 Task: Project Kickoff - New Product Launch: Join the cross-functional project kickoff for the upcoming product launch. Review project scope, milestones, and responsibilities. Location: Conference Room A. Time: 10:30 AM - 12:30 PM.
Action: Mouse moved to (88, 111)
Screenshot: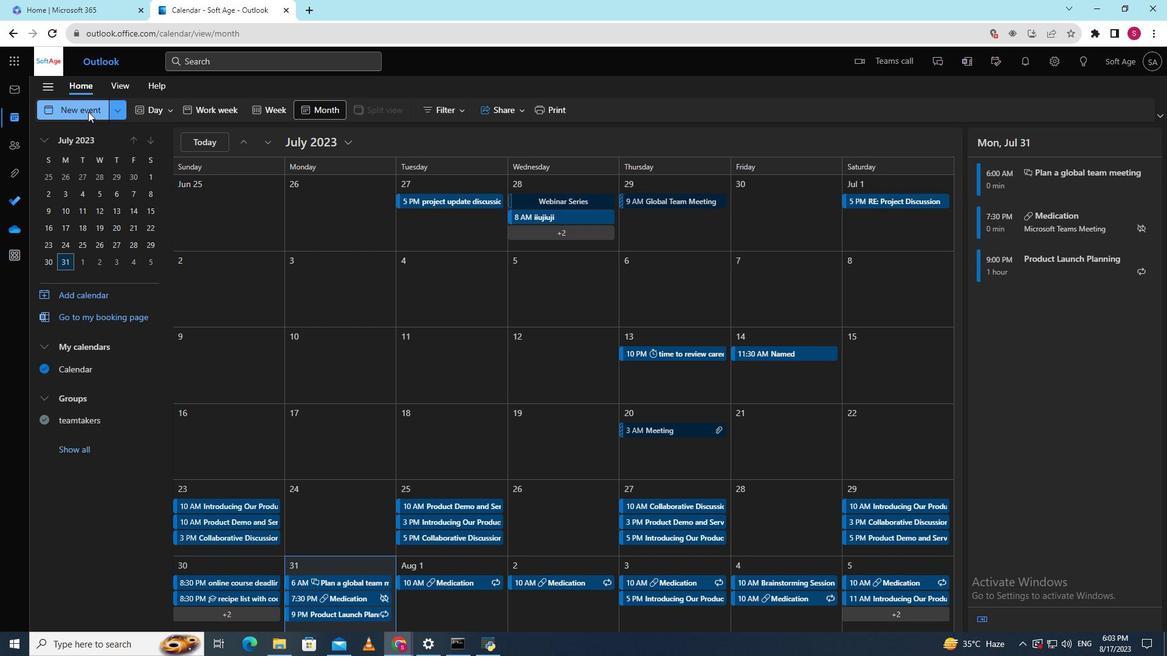 
Action: Mouse pressed left at (88, 111)
Screenshot: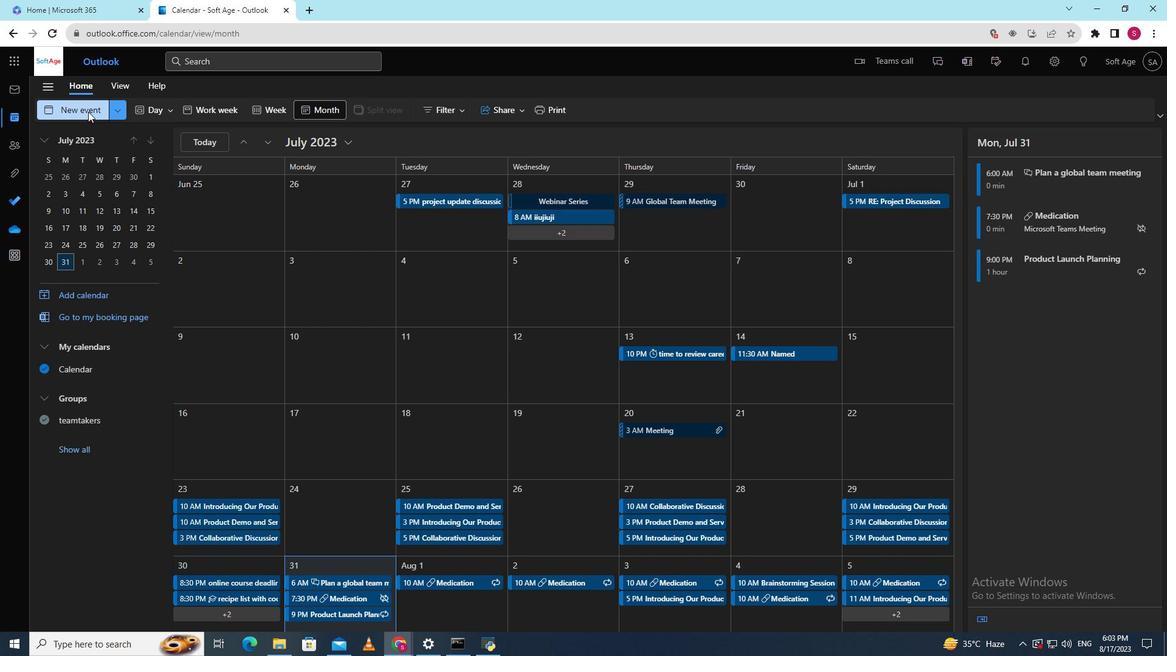 
Action: Mouse moved to (324, 190)
Screenshot: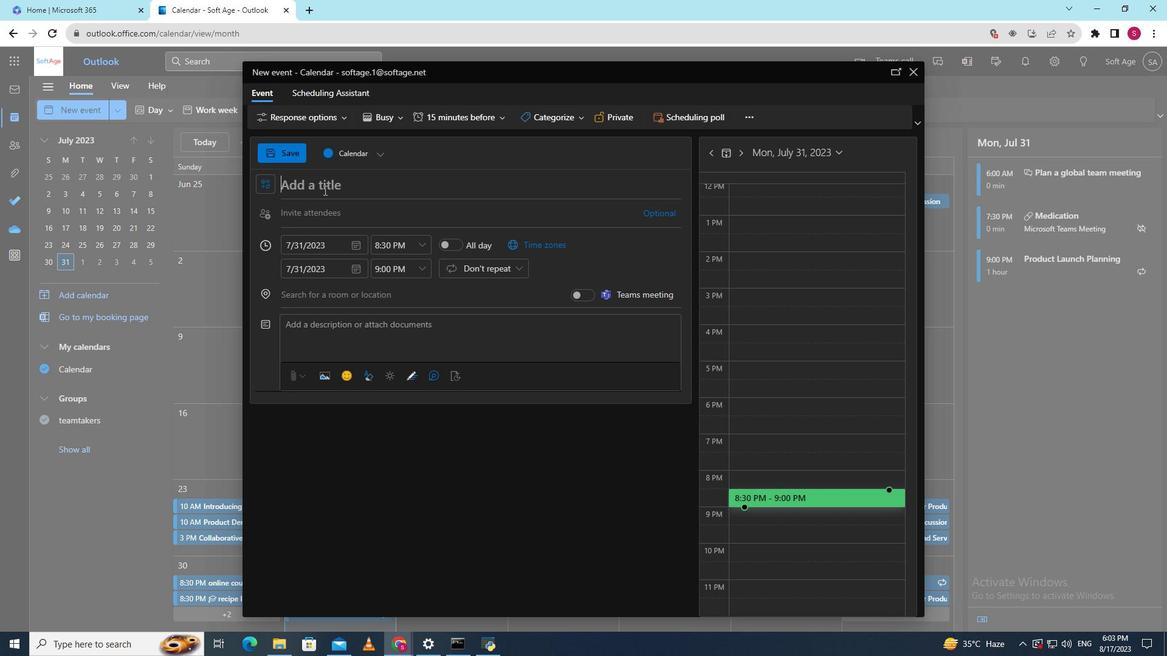 
Action: Mouse pressed left at (324, 190)
Screenshot: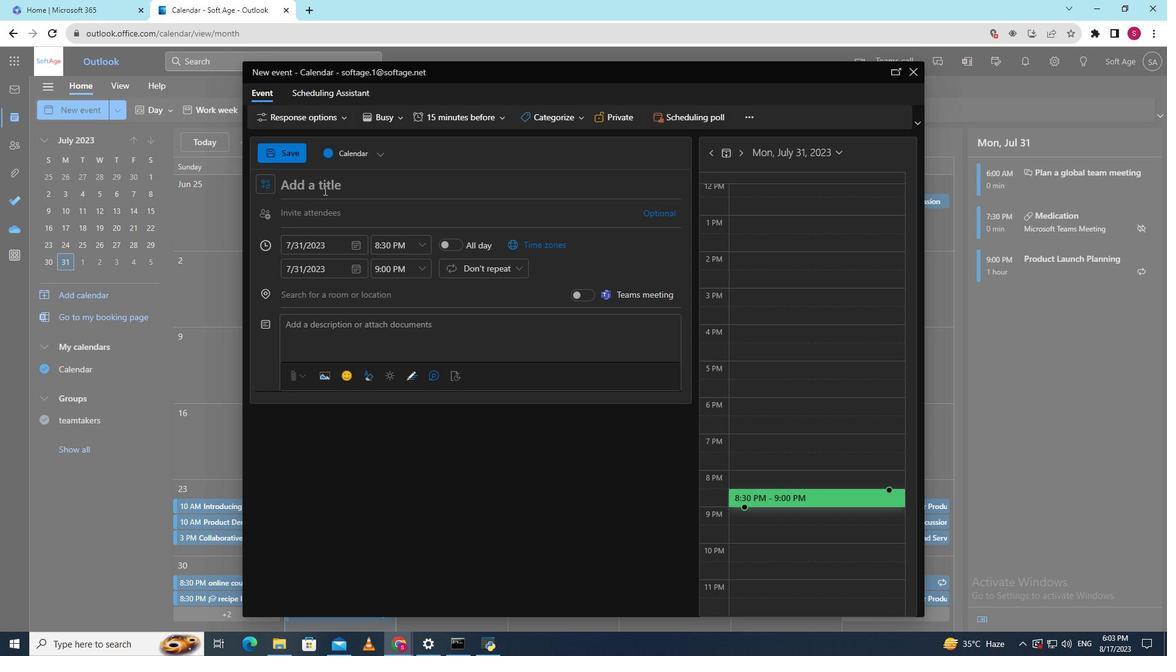 
Action: Key pressed <Key.shift><Key.shift><Key.shift><Key.shift><Key.shift><Key.shift>Project<Key.space><Key.shift><Key.shift><Key.shift><Key.shift><Key.shift><Key.shift><Key.shift><Key.shift>Kicjoff<Key.backspace><Key.backspace><Key.backspace><Key.backspace>koff
Screenshot: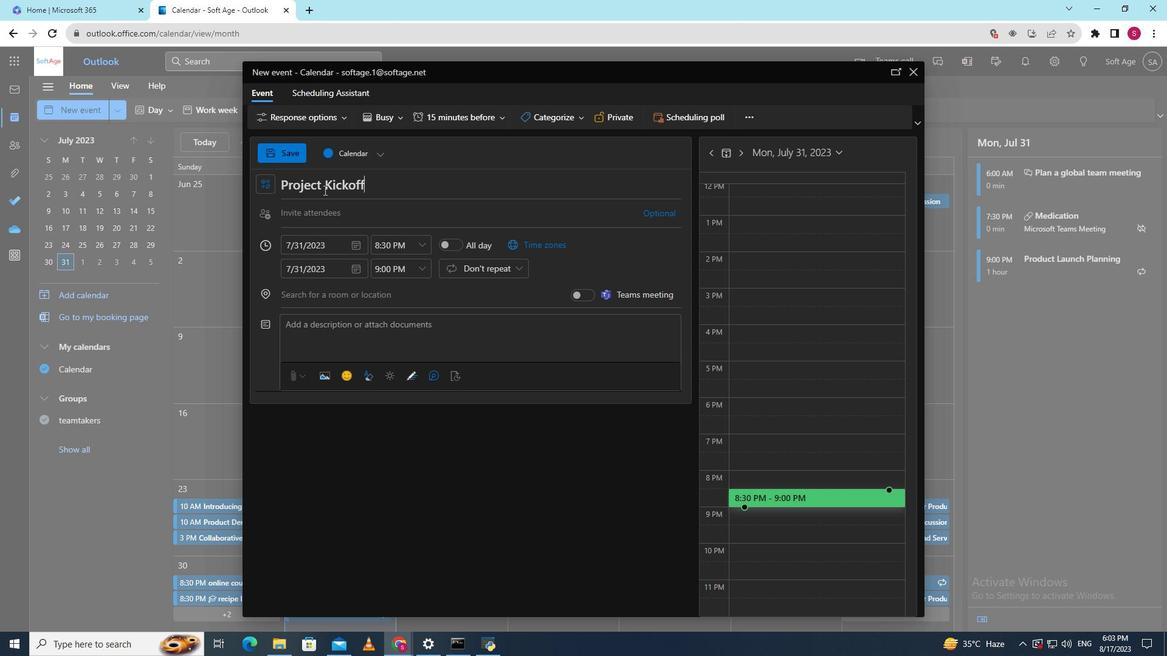 
Action: Mouse moved to (323, 323)
Screenshot: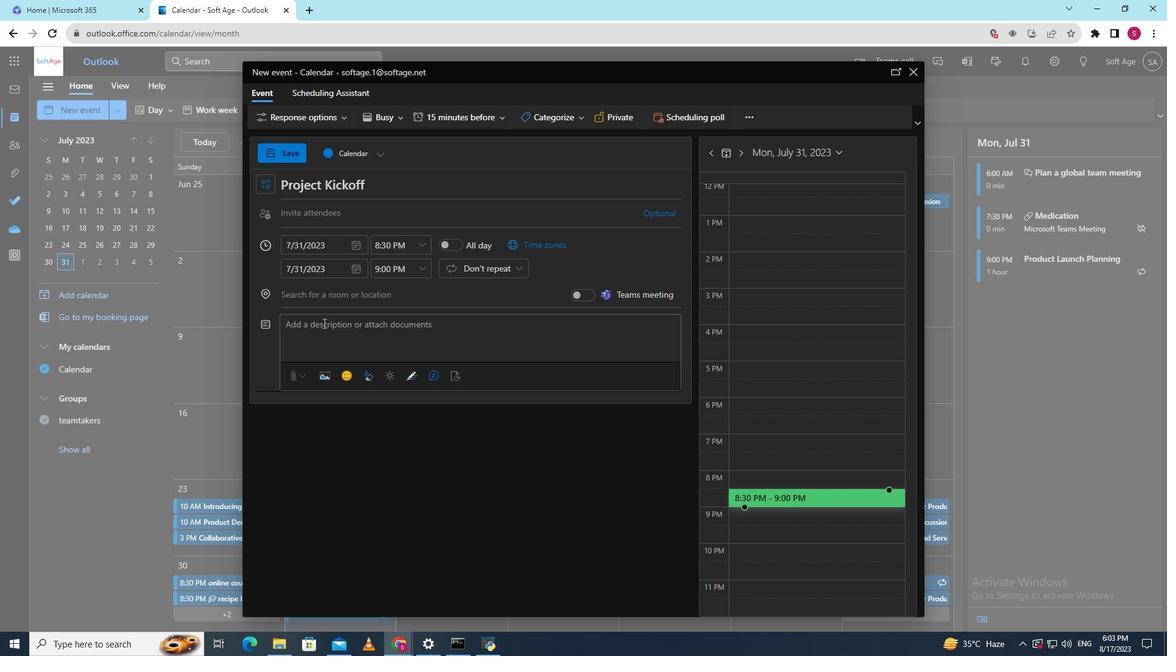 
Action: Mouse pressed left at (323, 323)
Screenshot: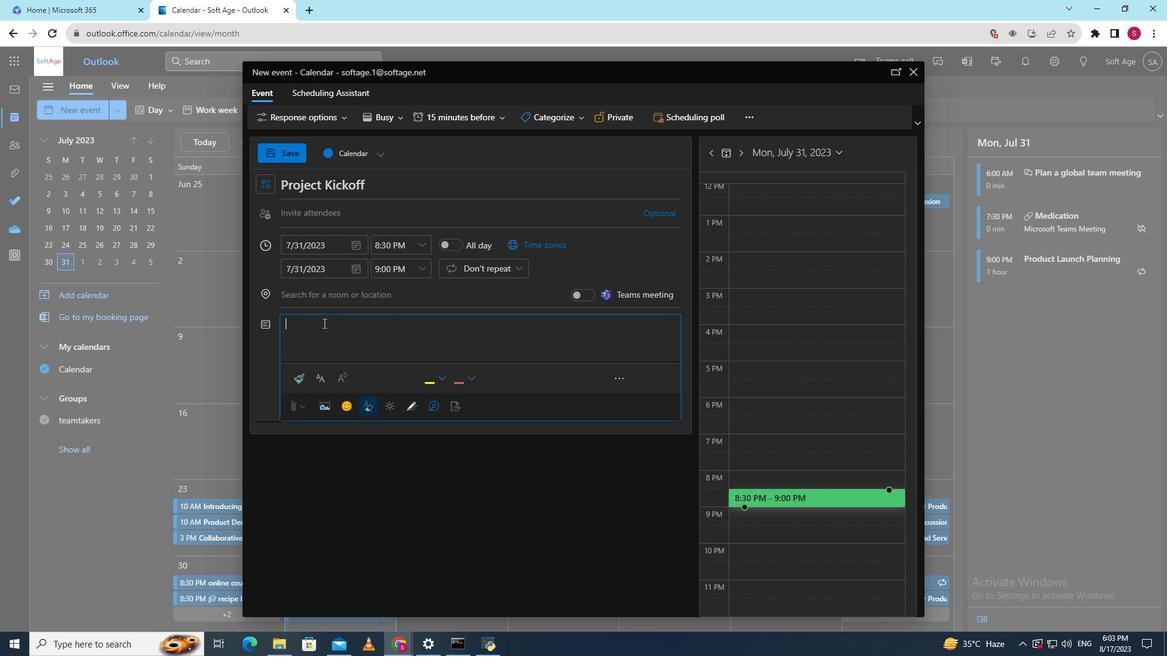 
Action: Key pressed <Key.shift><Key.shift><Key.shift><Key.shift>Join<Key.space>the<Key.space>cross<Key.space><Key.backspace>-functional<Key.space>project<Key.space>kicj<Key.backspace>koff<Key.space>for<Key.space>the<Key.space>upcoming<Key.space>product<Key.space>launch.<Key.space><Key.shift><Key.shift>Review<Key.space>project<Key.space>scope<Key.space><Key.backspace>,<Key.space>milesy<Key.backspace>tones,<Key.space>and<Key.space>responsibilities
Screenshot: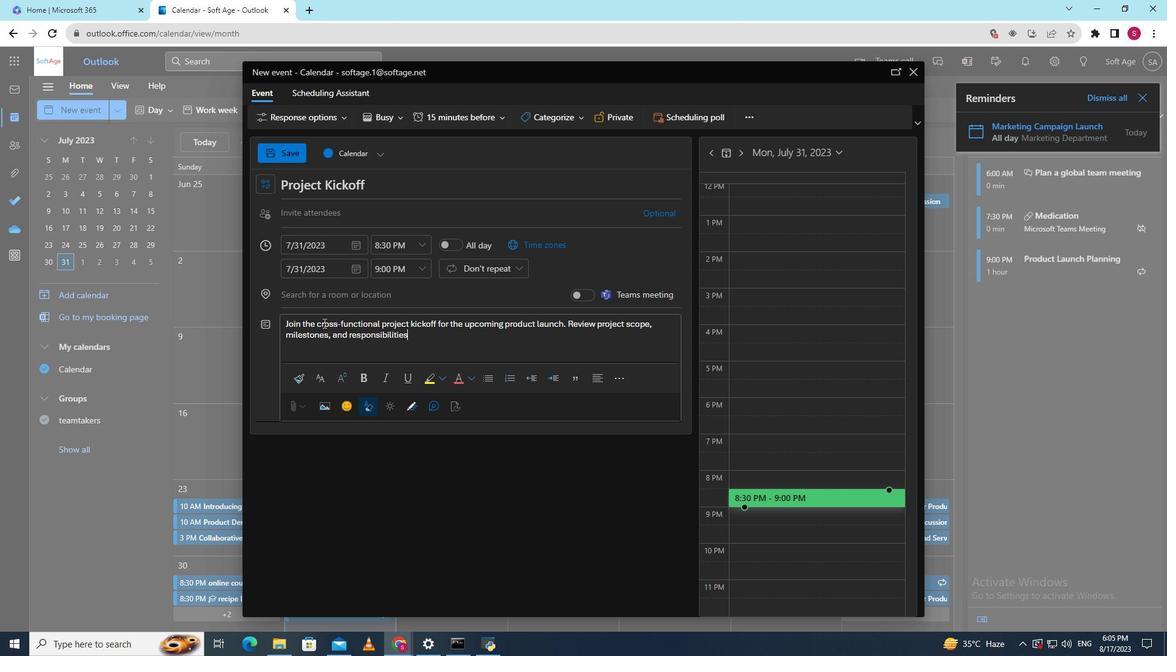 
Action: Mouse moved to (356, 292)
Screenshot: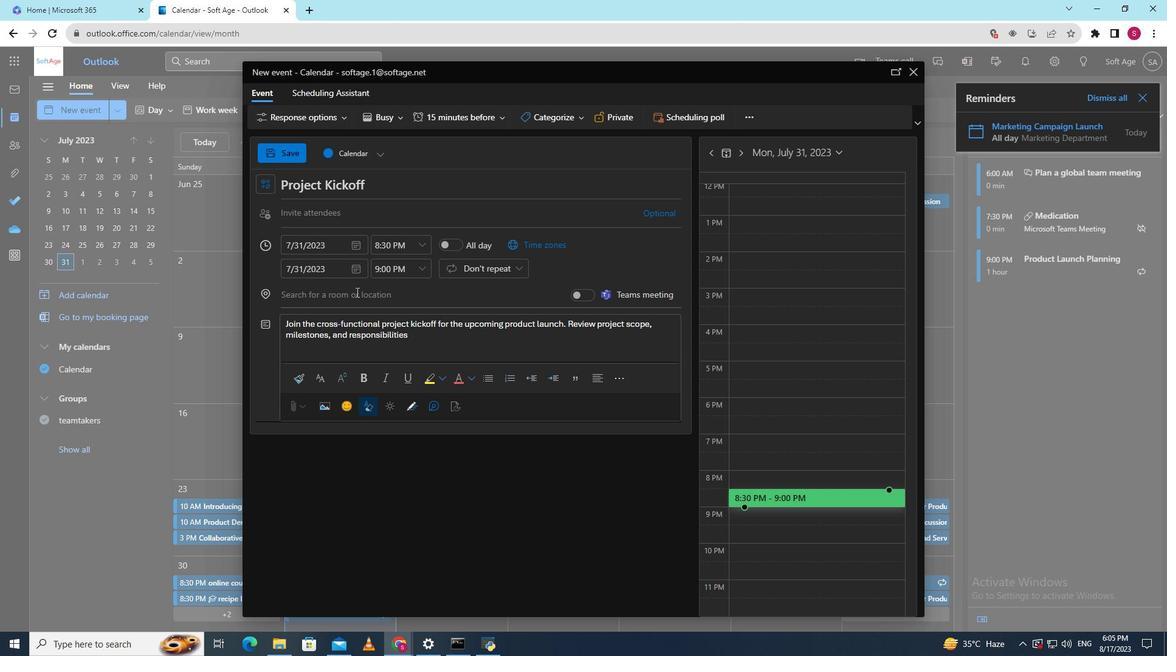 
Action: Mouse pressed left at (356, 292)
Screenshot: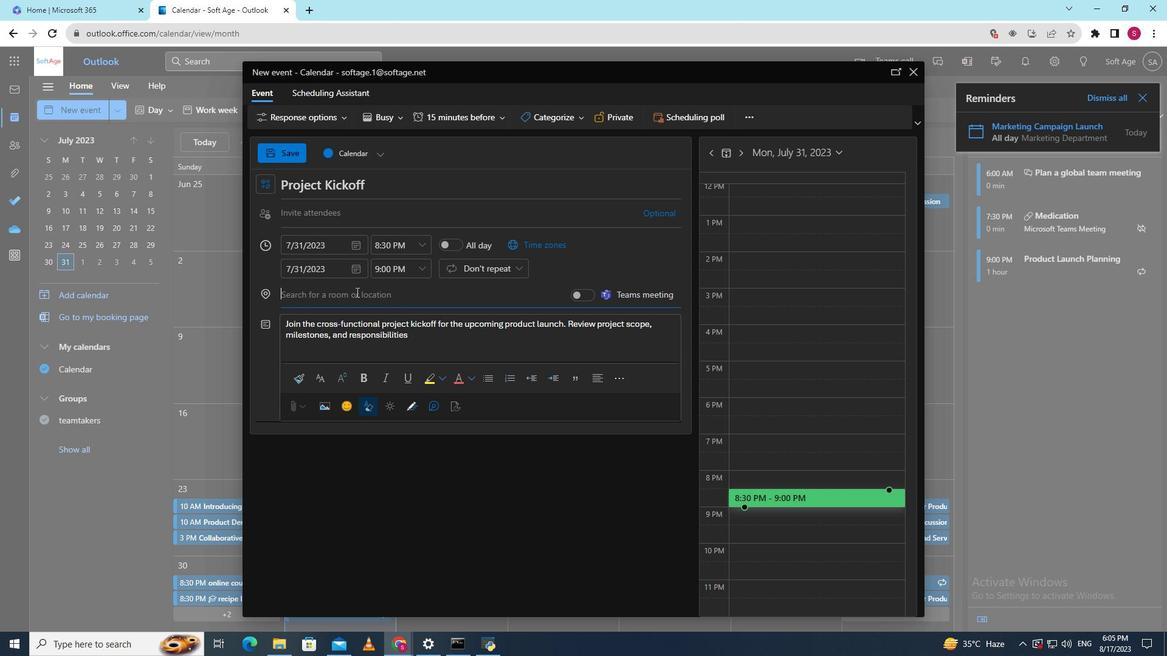 
Action: Key pressed <Key.shift>Conference<Key.space><Key.shift>Room<Key.space><Key.shift><Key.shift><Key.shift><Key.shift><Key.shift>A
Screenshot: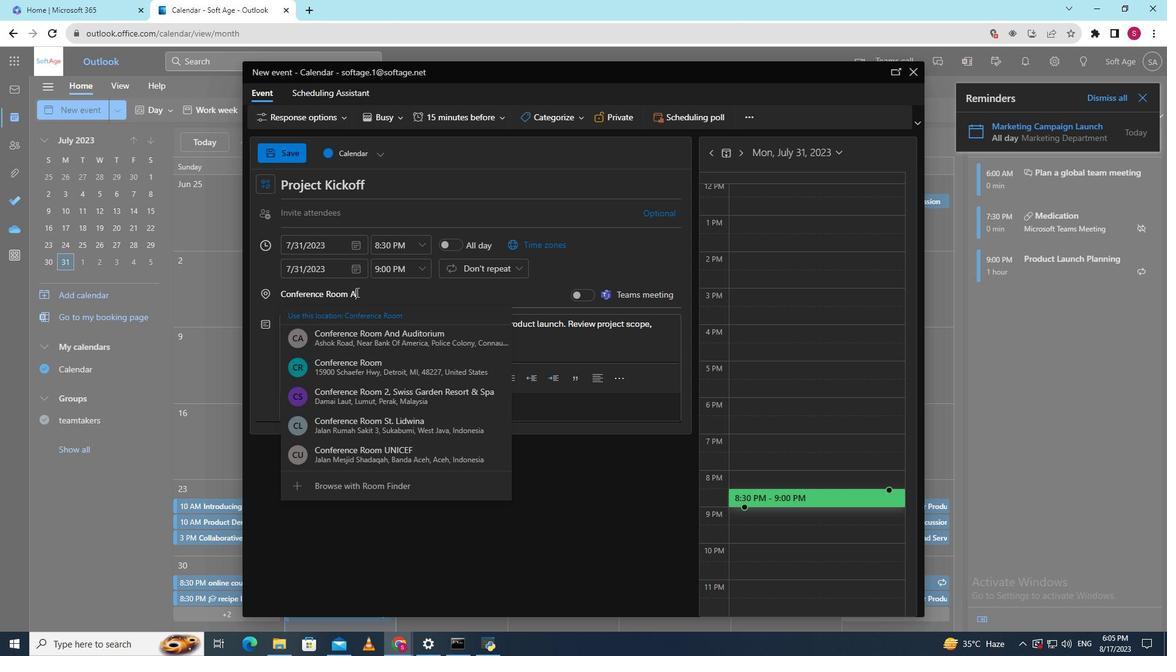 
Action: Mouse moved to (544, 347)
Screenshot: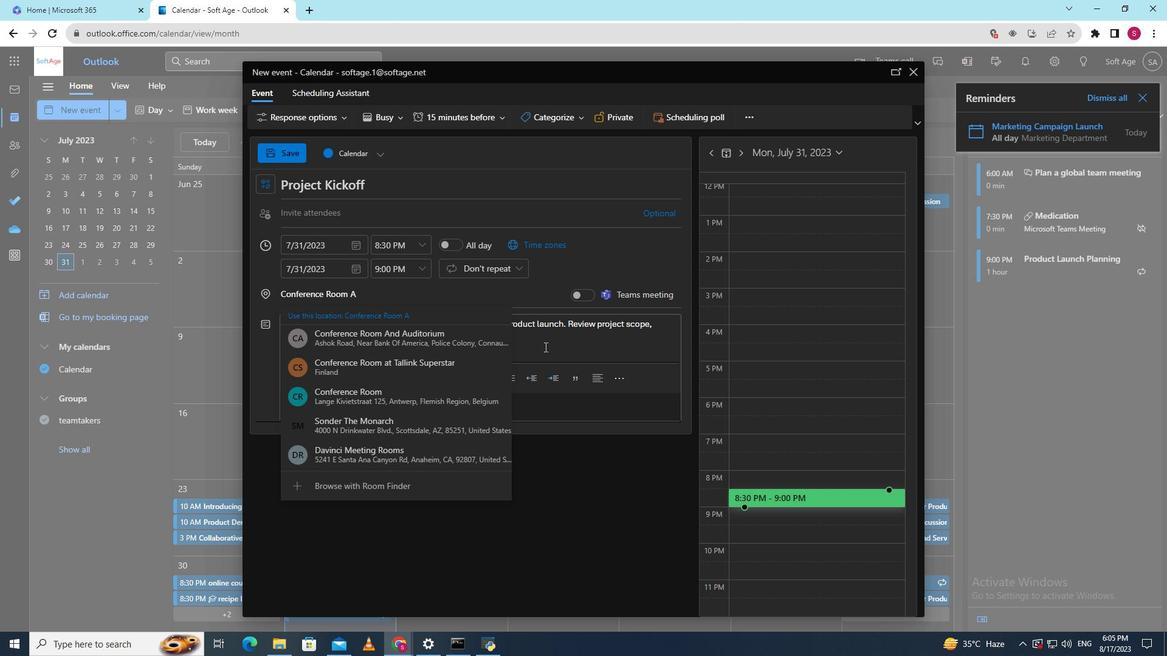 
Action: Mouse pressed left at (544, 347)
Screenshot: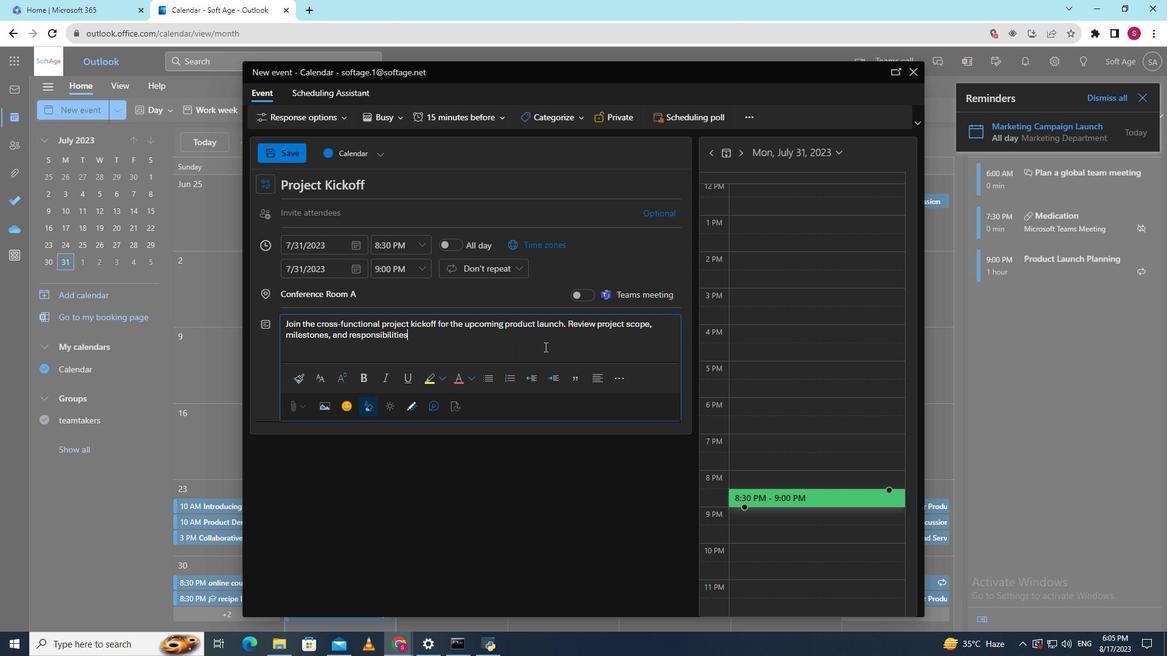 
Action: Mouse moved to (423, 243)
Screenshot: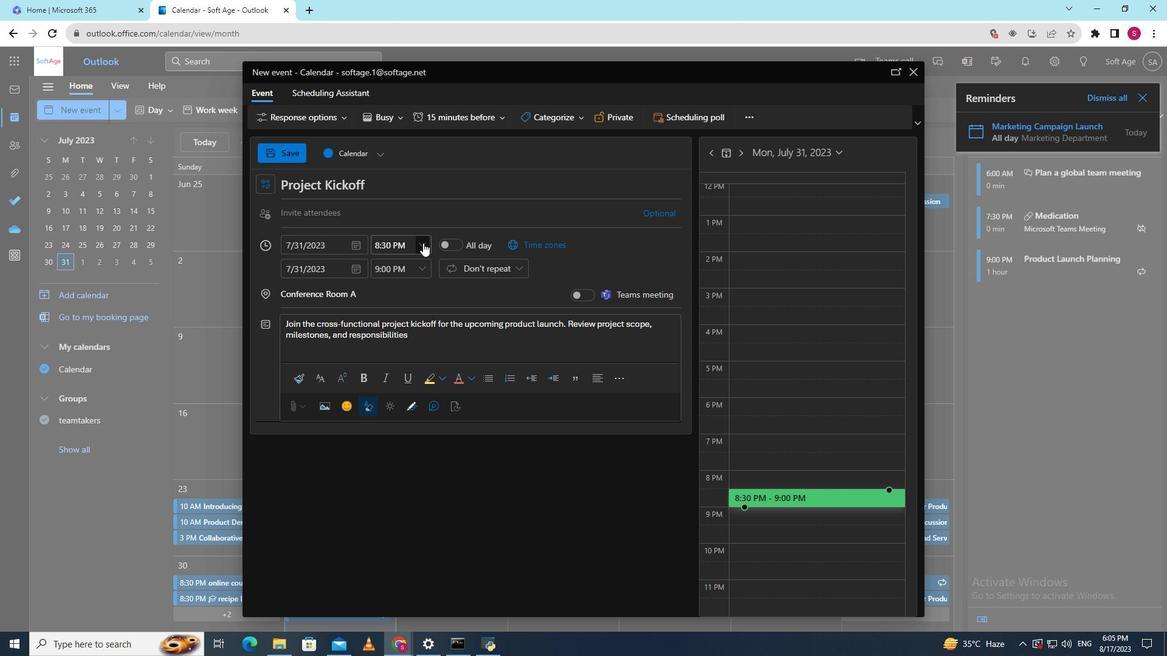 
Action: Mouse pressed left at (423, 243)
Screenshot: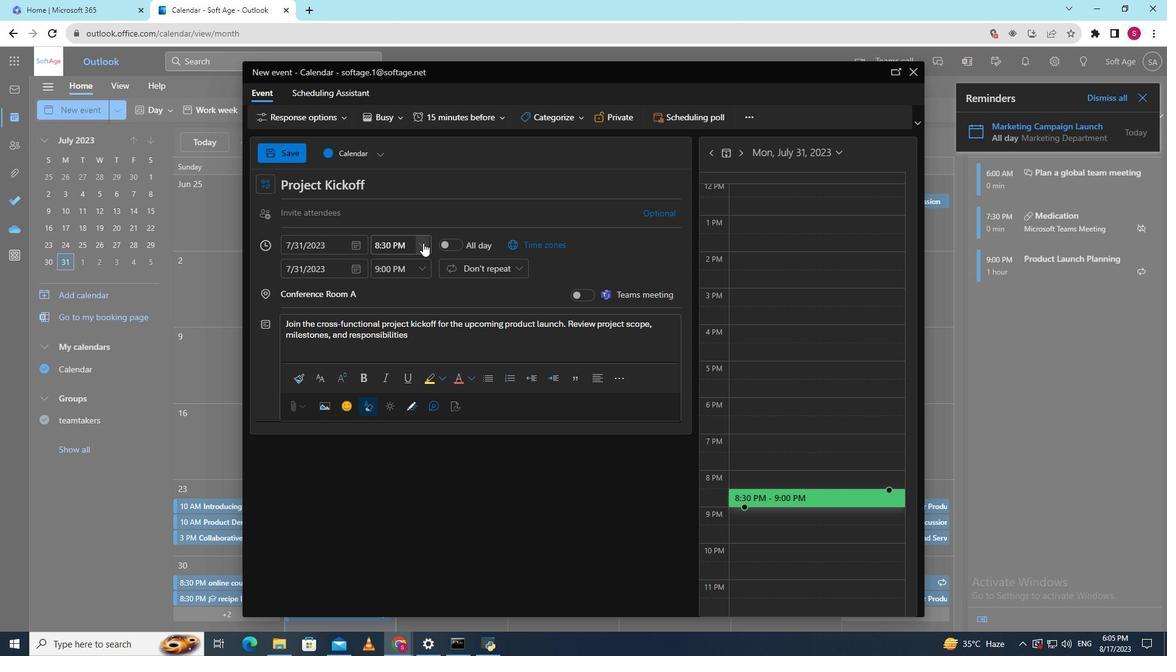 
Action: Mouse moved to (418, 301)
Screenshot: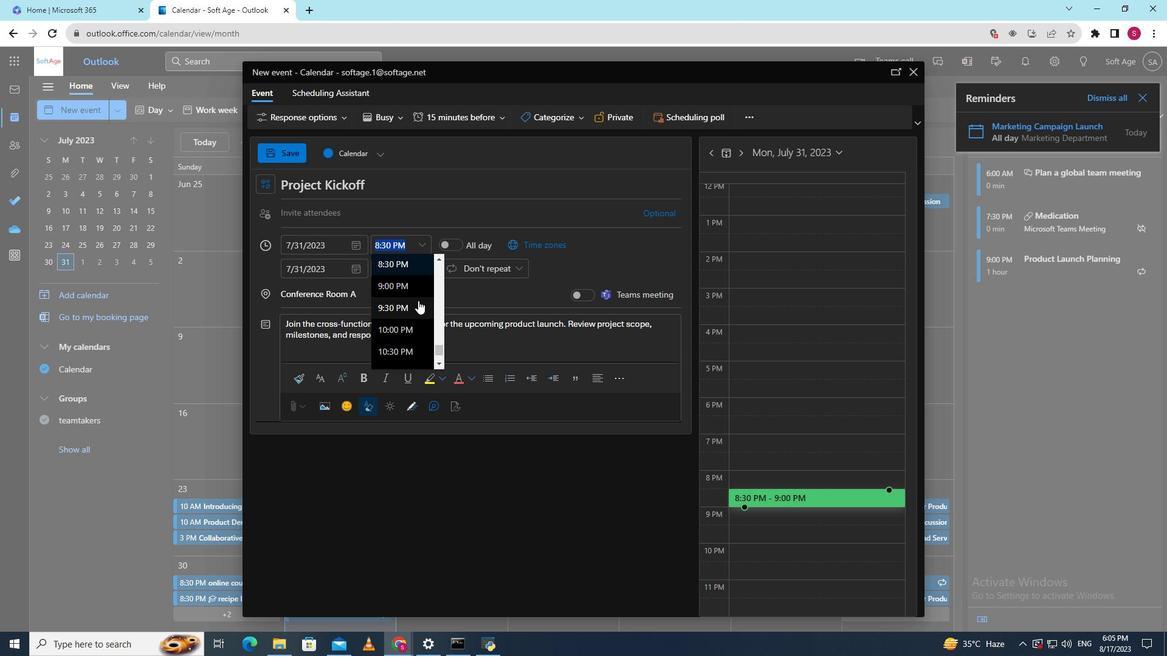 
Action: Mouse scrolled (418, 301) with delta (0, 0)
Screenshot: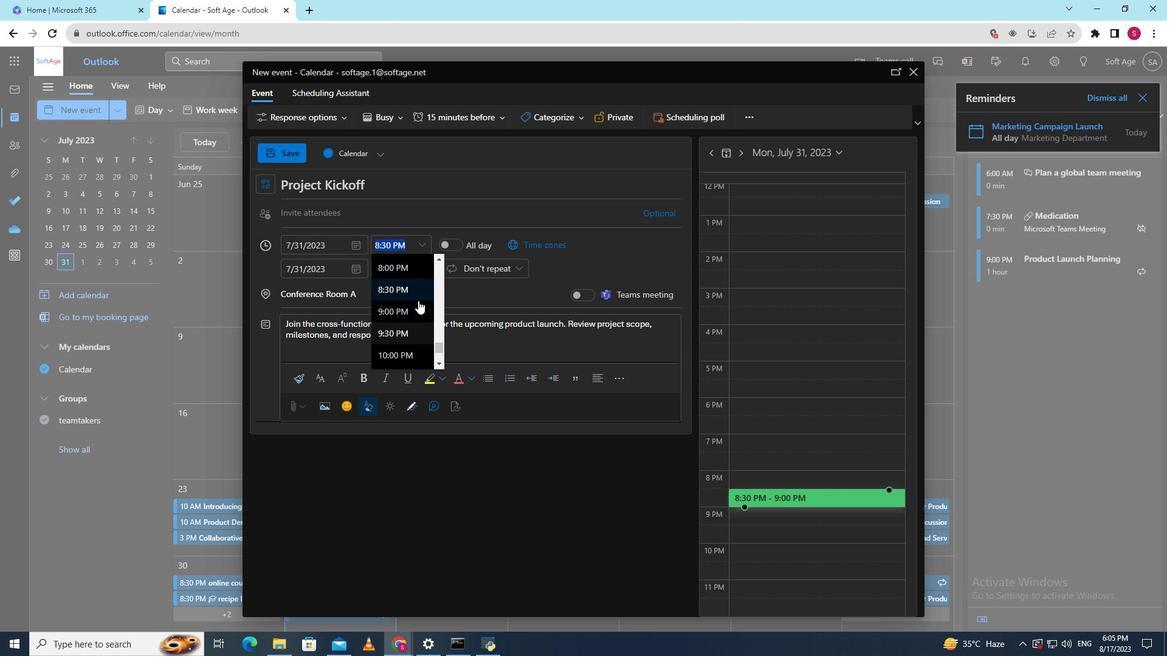 
Action: Mouse scrolled (418, 301) with delta (0, 0)
Screenshot: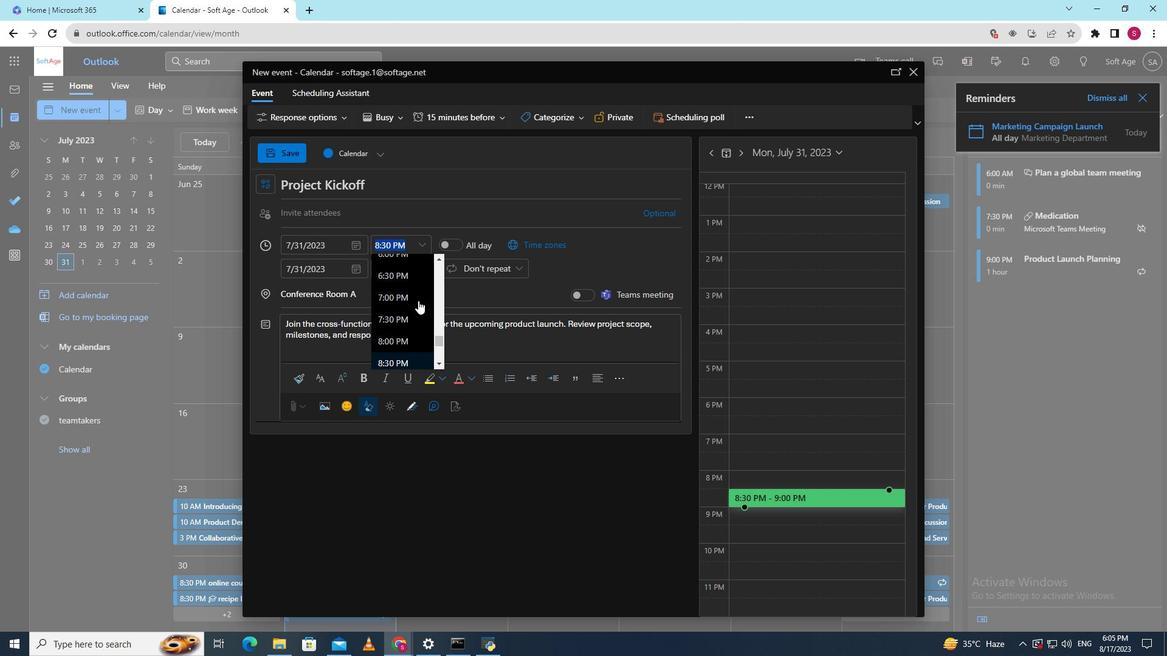 
Action: Mouse scrolled (418, 301) with delta (0, 0)
Screenshot: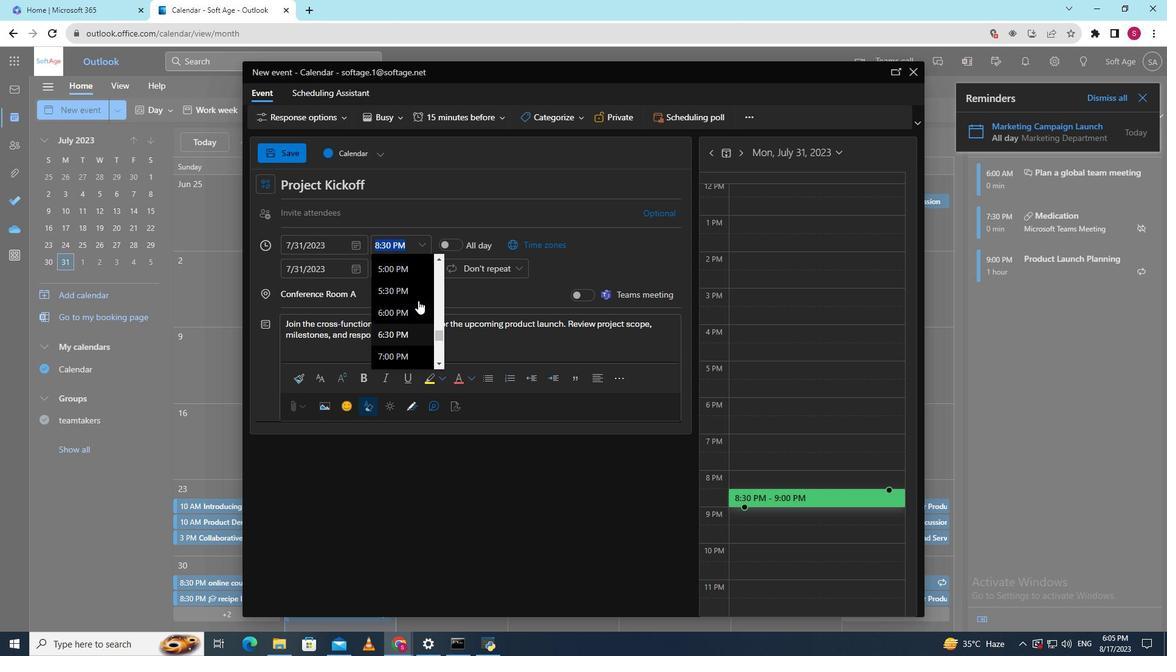 
Action: Mouse scrolled (418, 301) with delta (0, 0)
Screenshot: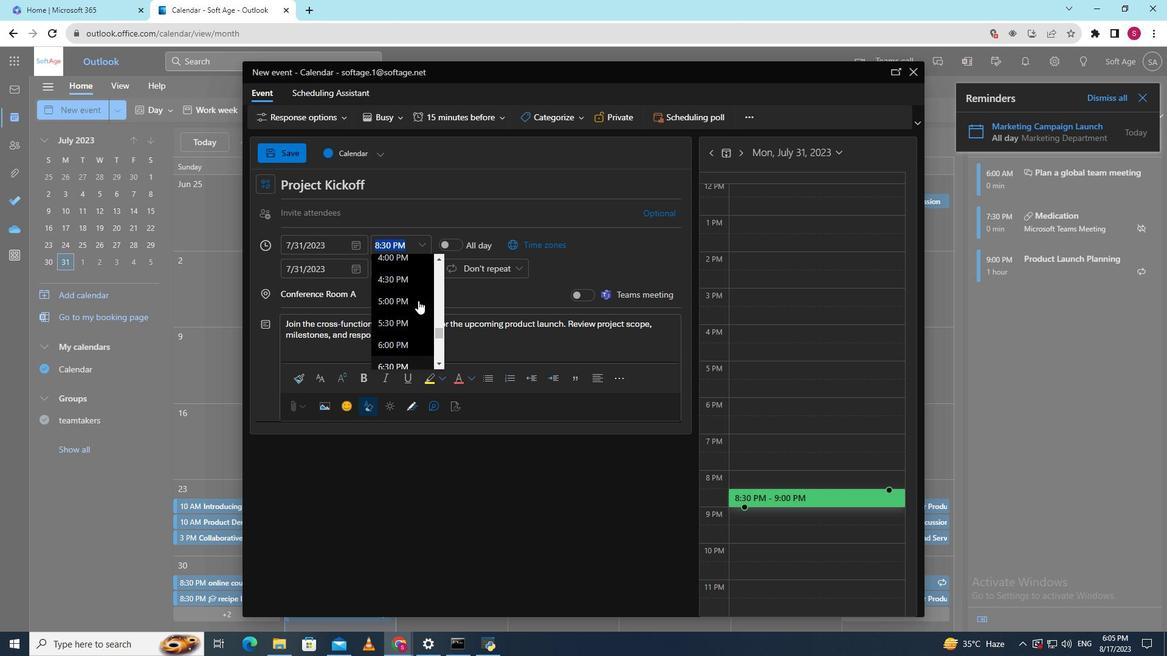 
Action: Mouse scrolled (418, 301) with delta (0, 0)
Screenshot: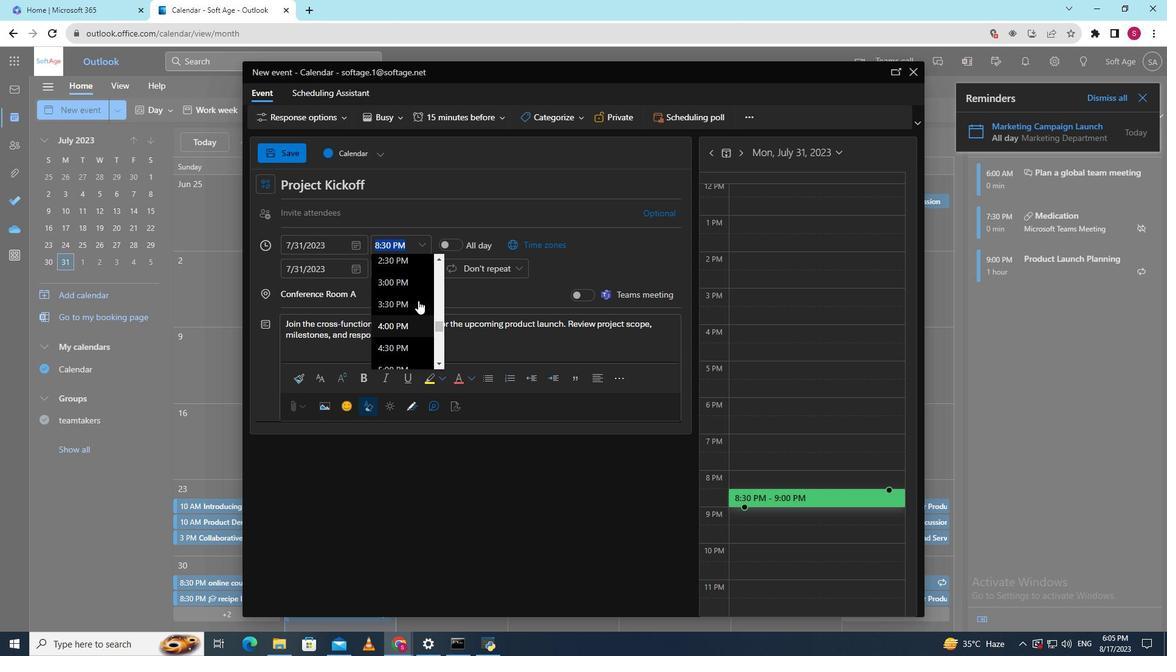 
Action: Mouse scrolled (418, 301) with delta (0, 0)
Screenshot: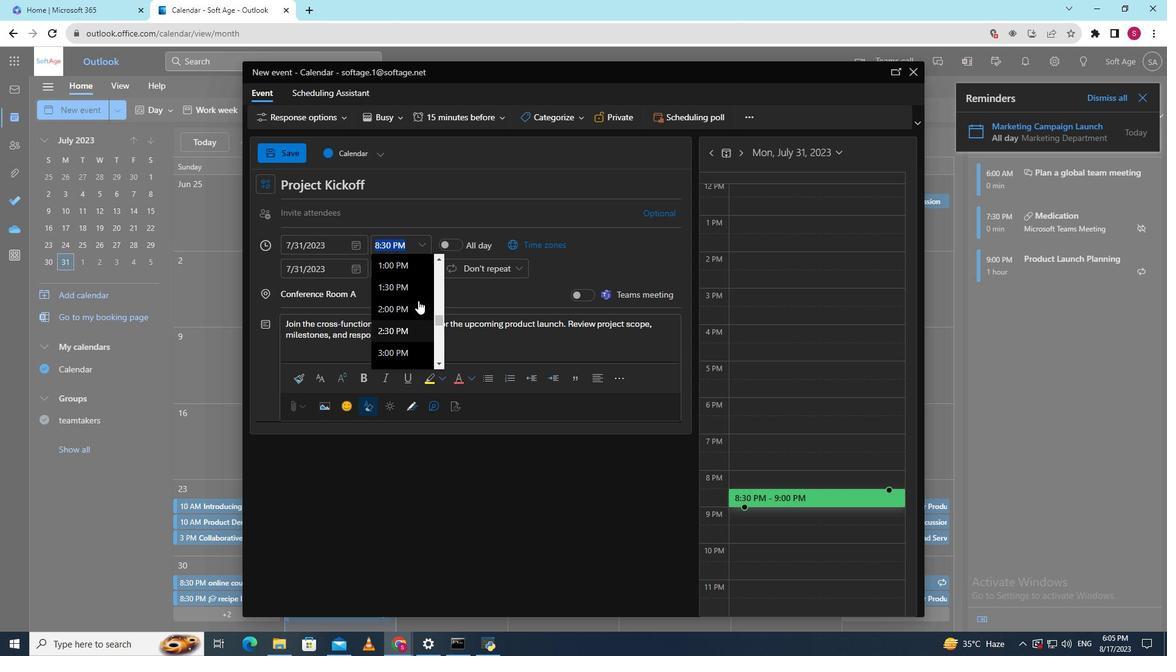 
Action: Mouse scrolled (418, 301) with delta (0, 0)
Screenshot: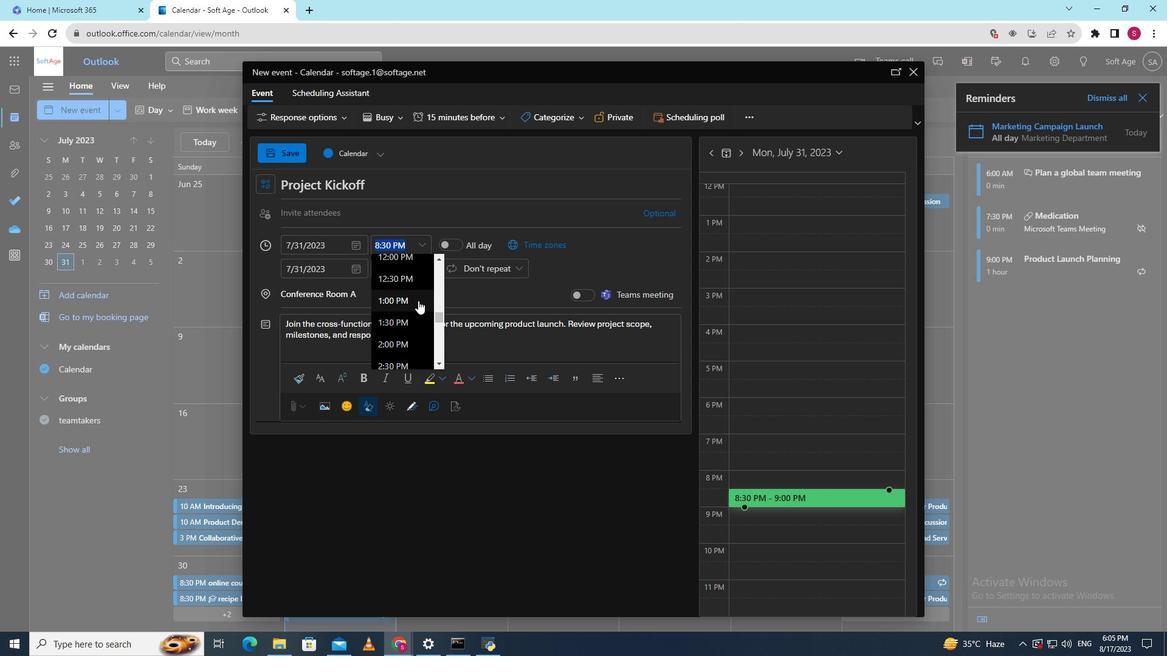 
Action: Mouse scrolled (418, 301) with delta (0, 0)
Screenshot: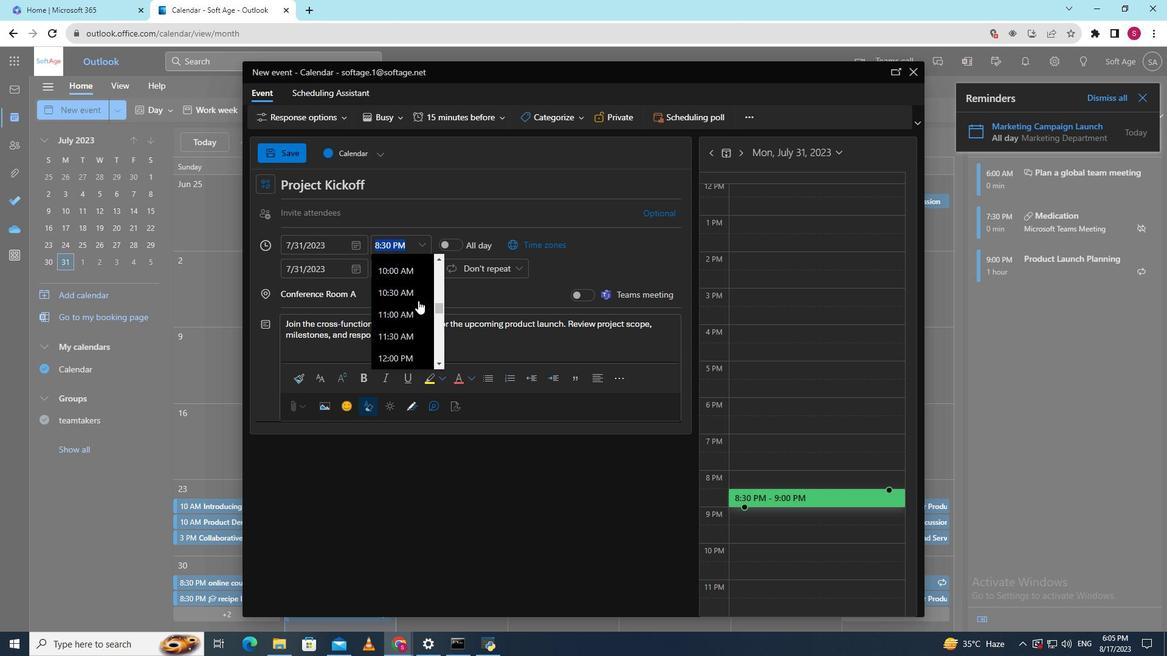 
Action: Mouse moved to (406, 311)
Screenshot: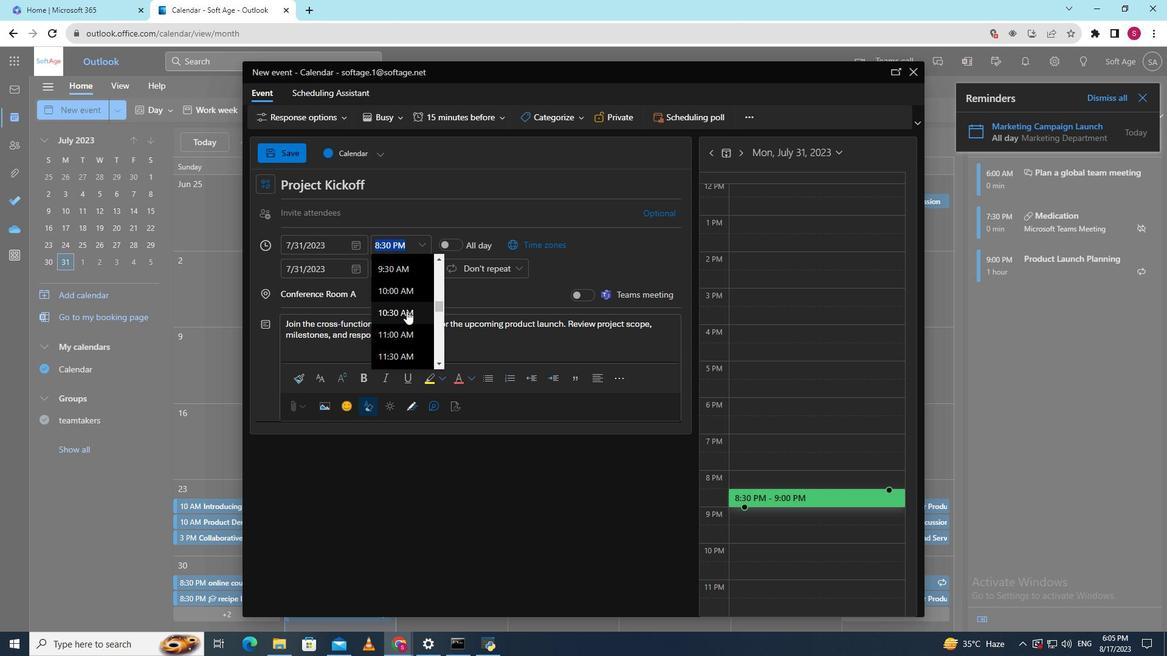 
Action: Mouse pressed left at (406, 311)
Screenshot: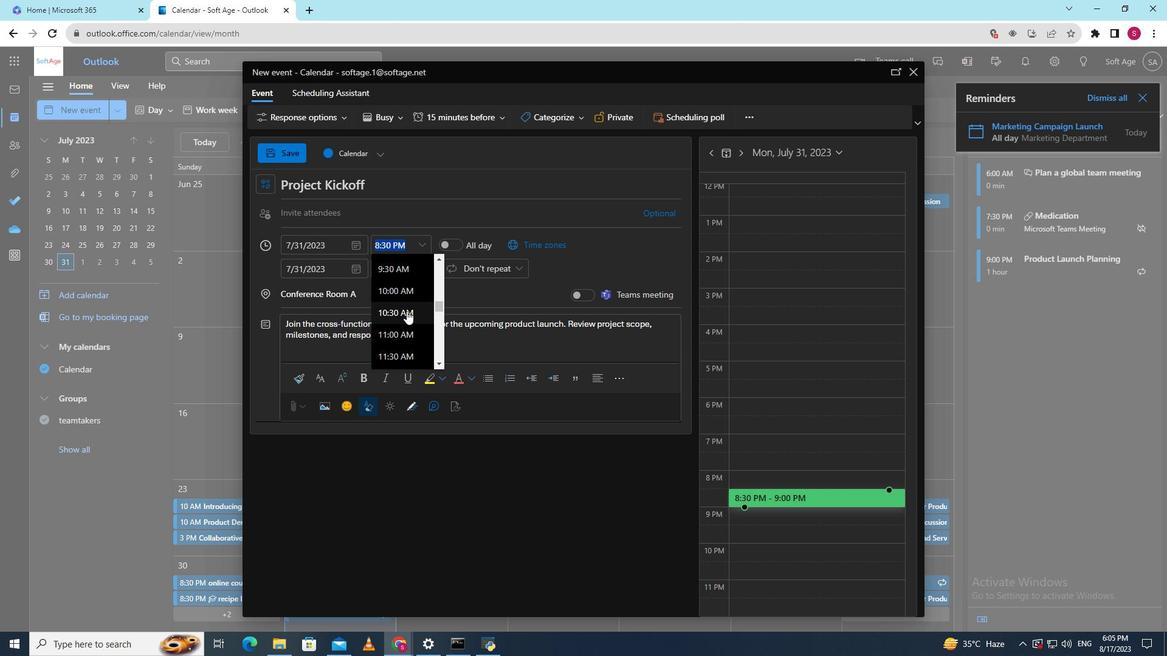 
Action: Mouse moved to (421, 270)
Screenshot: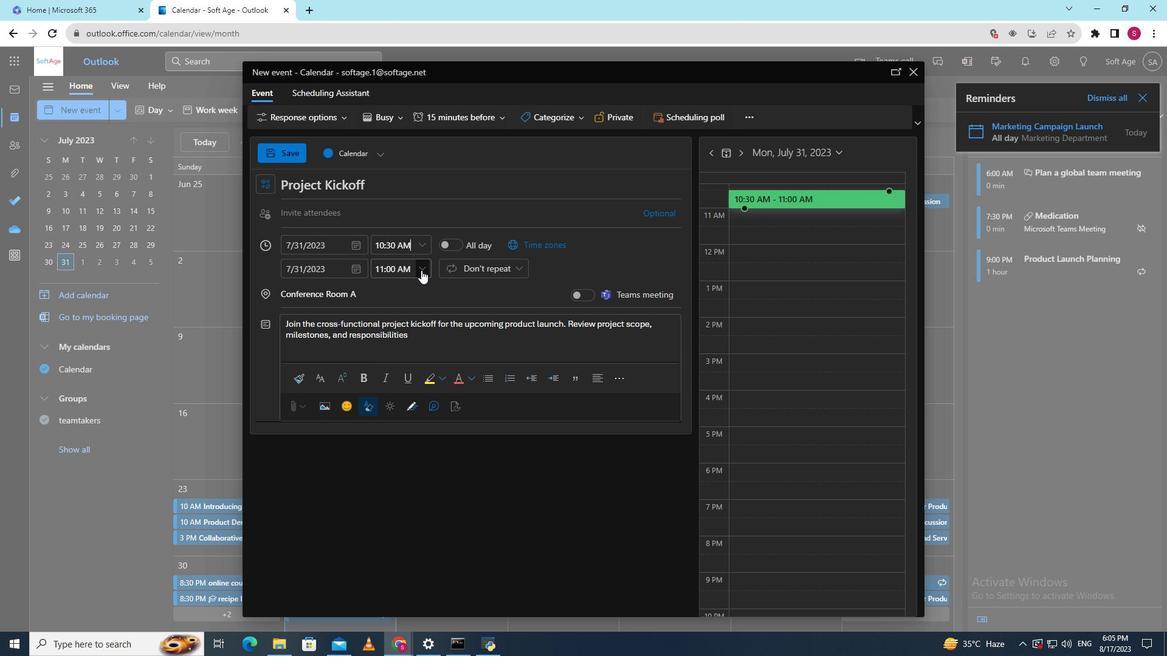 
Action: Mouse pressed left at (421, 270)
Screenshot: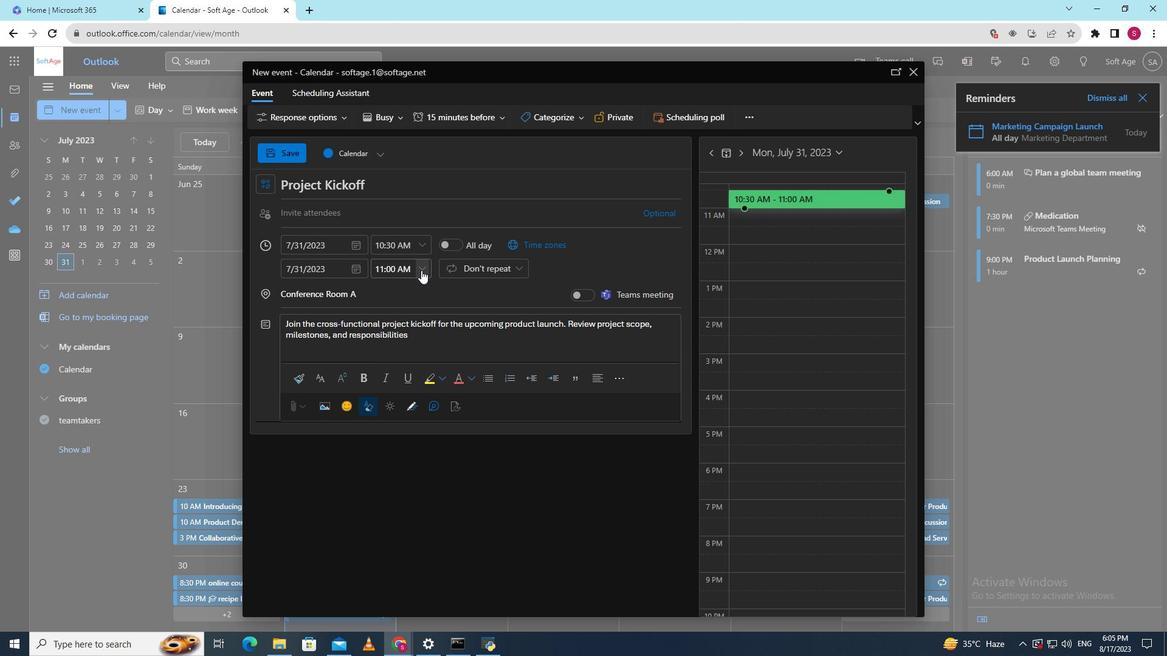 
Action: Mouse moved to (409, 354)
Screenshot: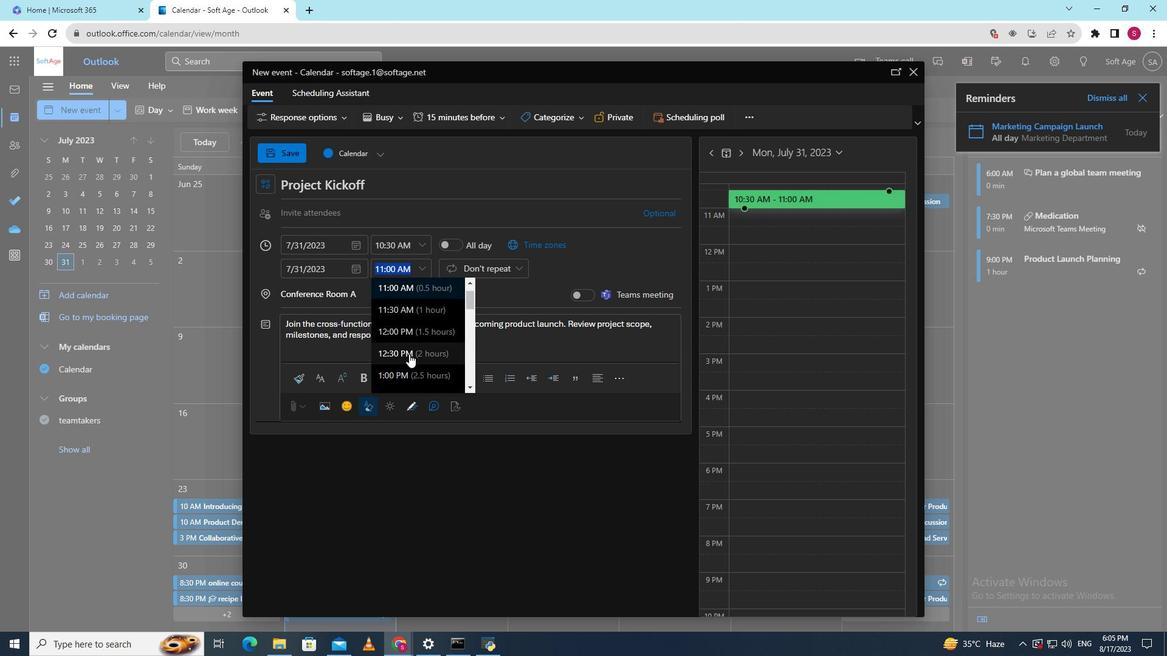
Action: Mouse pressed left at (409, 354)
Screenshot: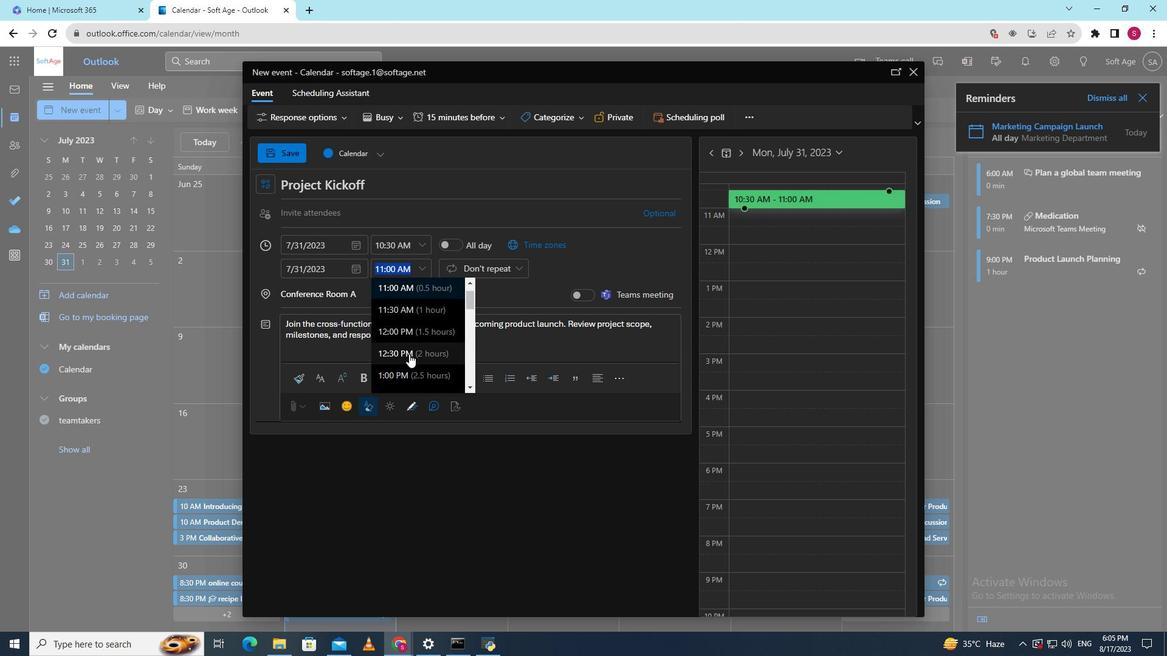 
Action: Mouse moved to (291, 161)
Screenshot: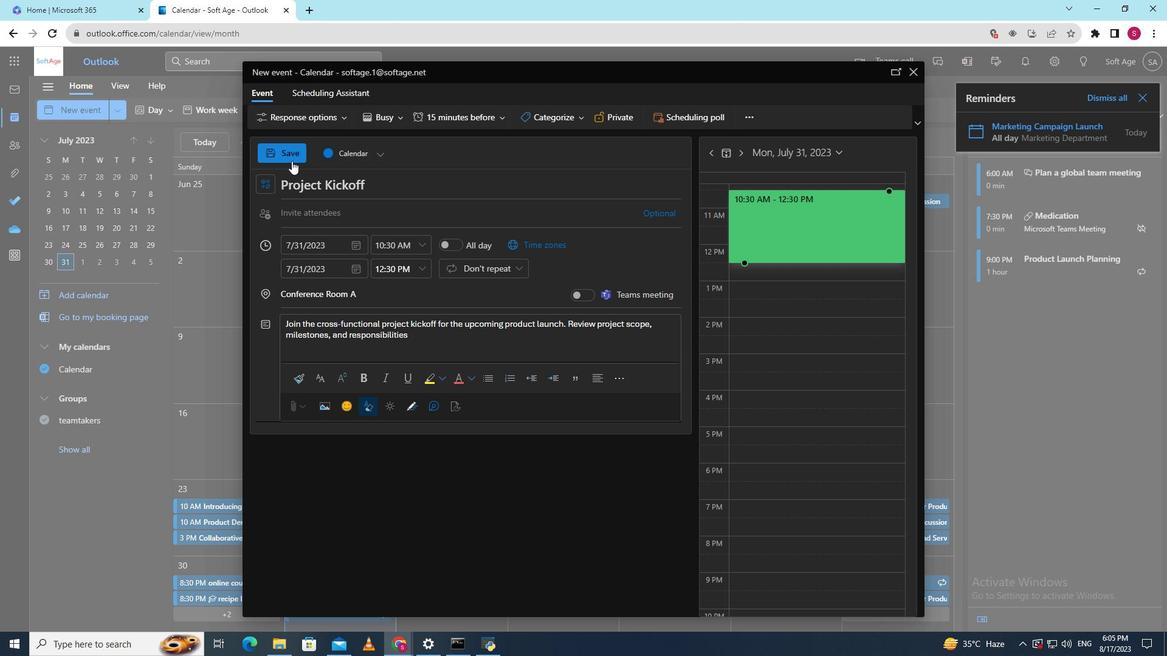 
Action: Mouse pressed left at (291, 161)
Screenshot: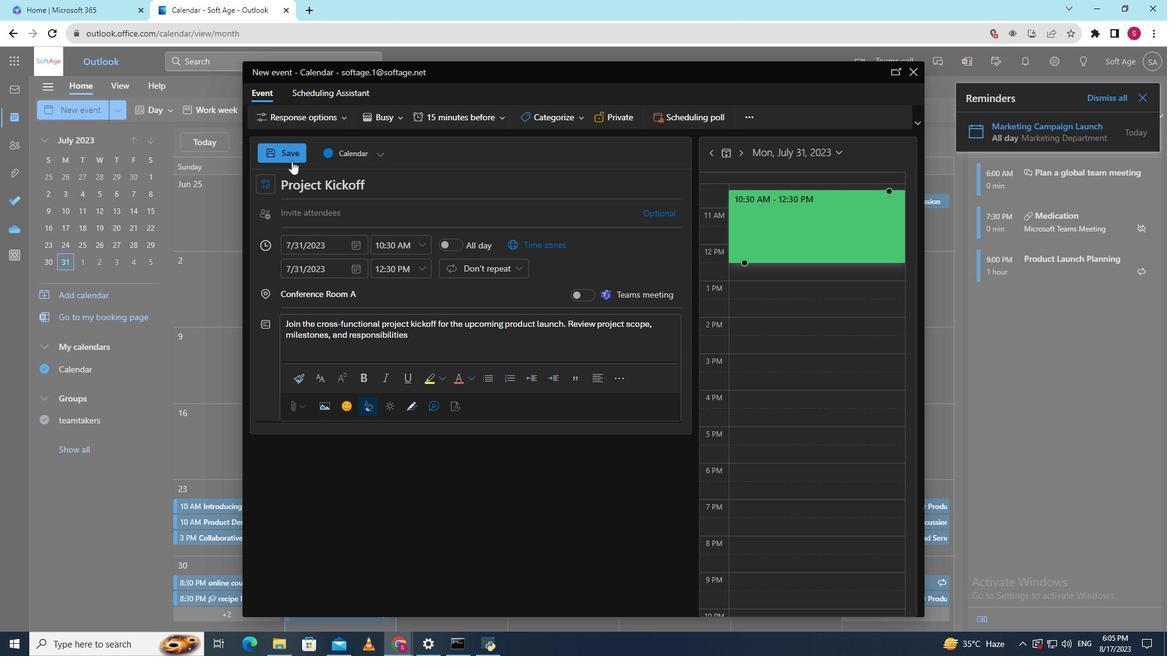 
